 Task: Use Newborn Effect in this video Movie B.mp4
Action: Mouse moved to (291, 175)
Screenshot: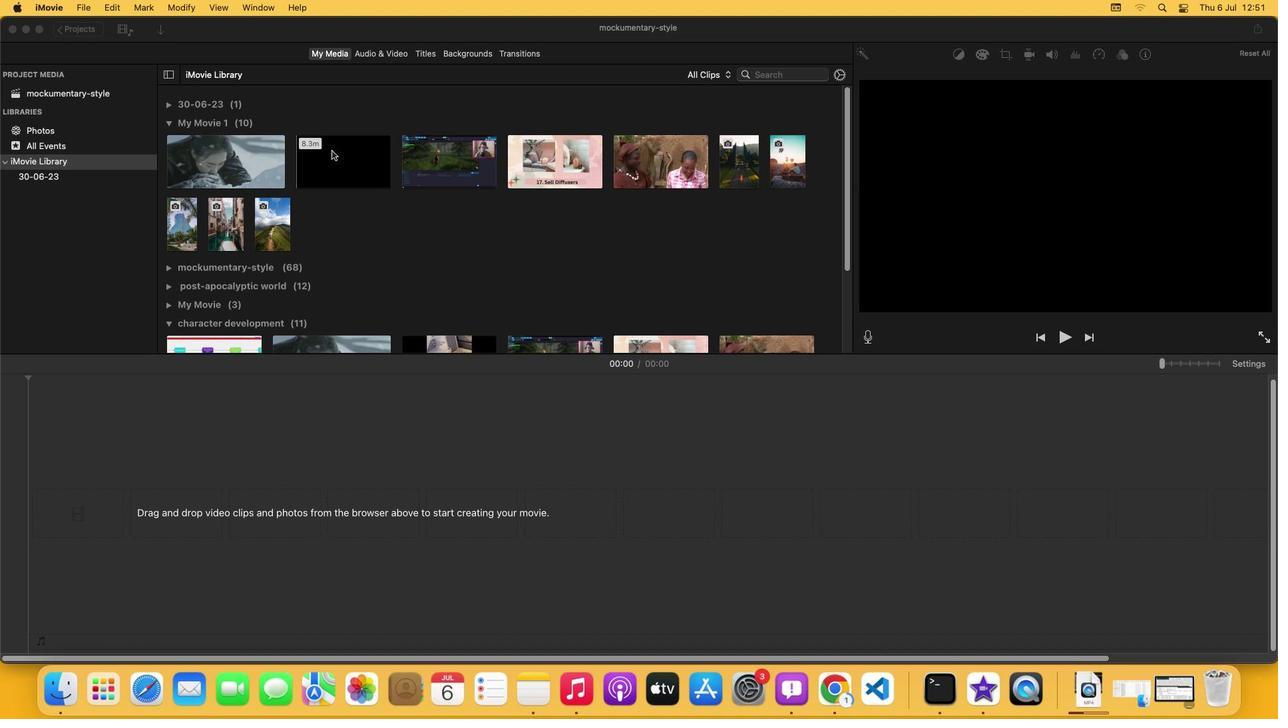 
Action: Mouse pressed left at (291, 175)
Screenshot: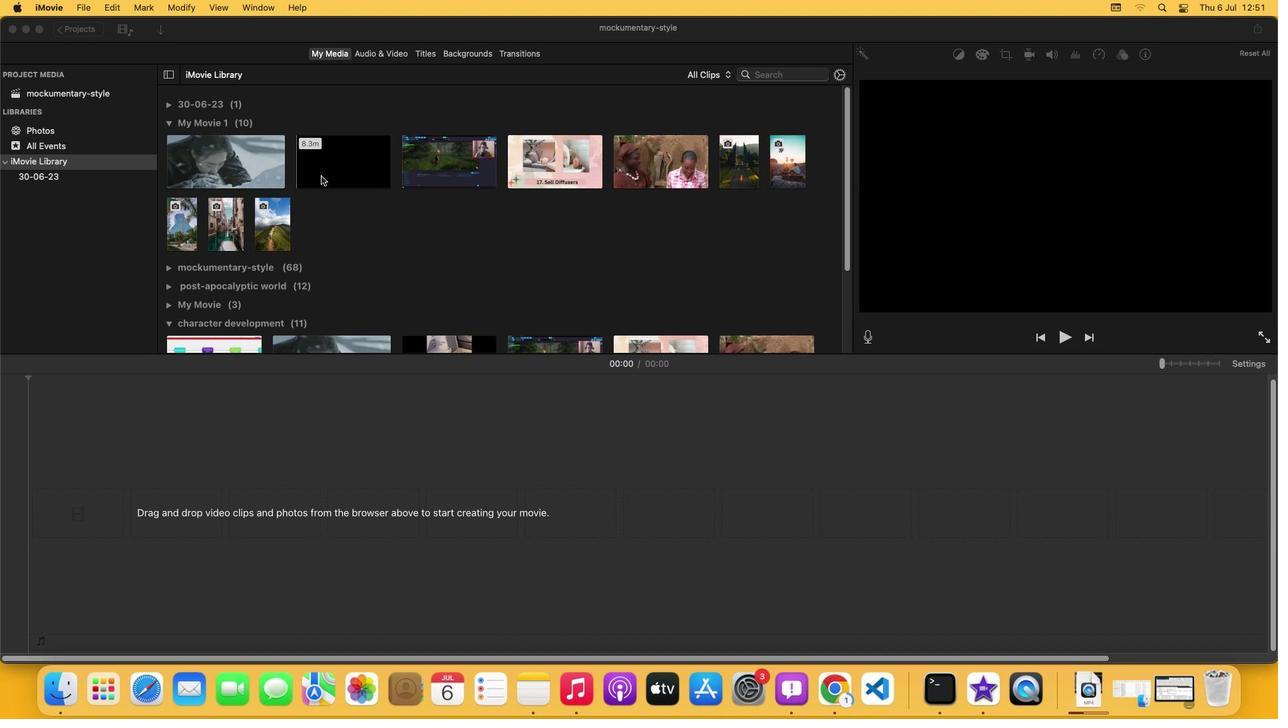 
Action: Mouse moved to (319, 123)
Screenshot: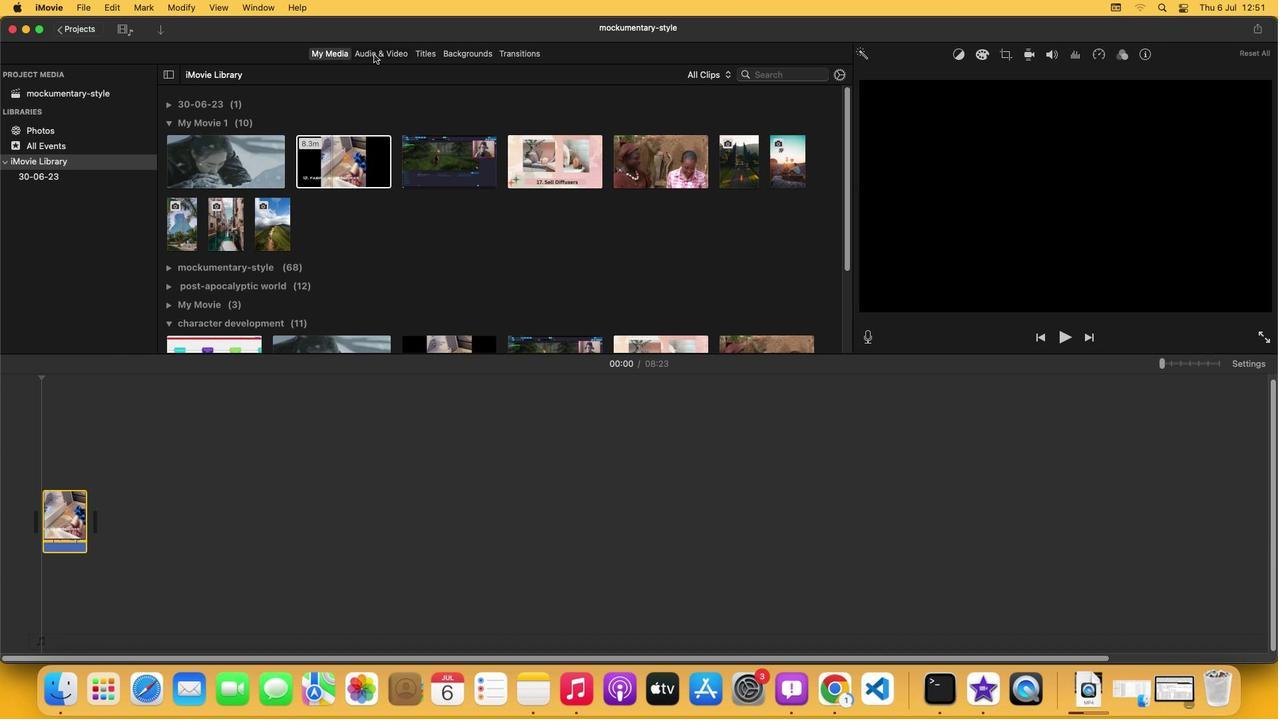 
Action: Mouse pressed left at (319, 123)
Screenshot: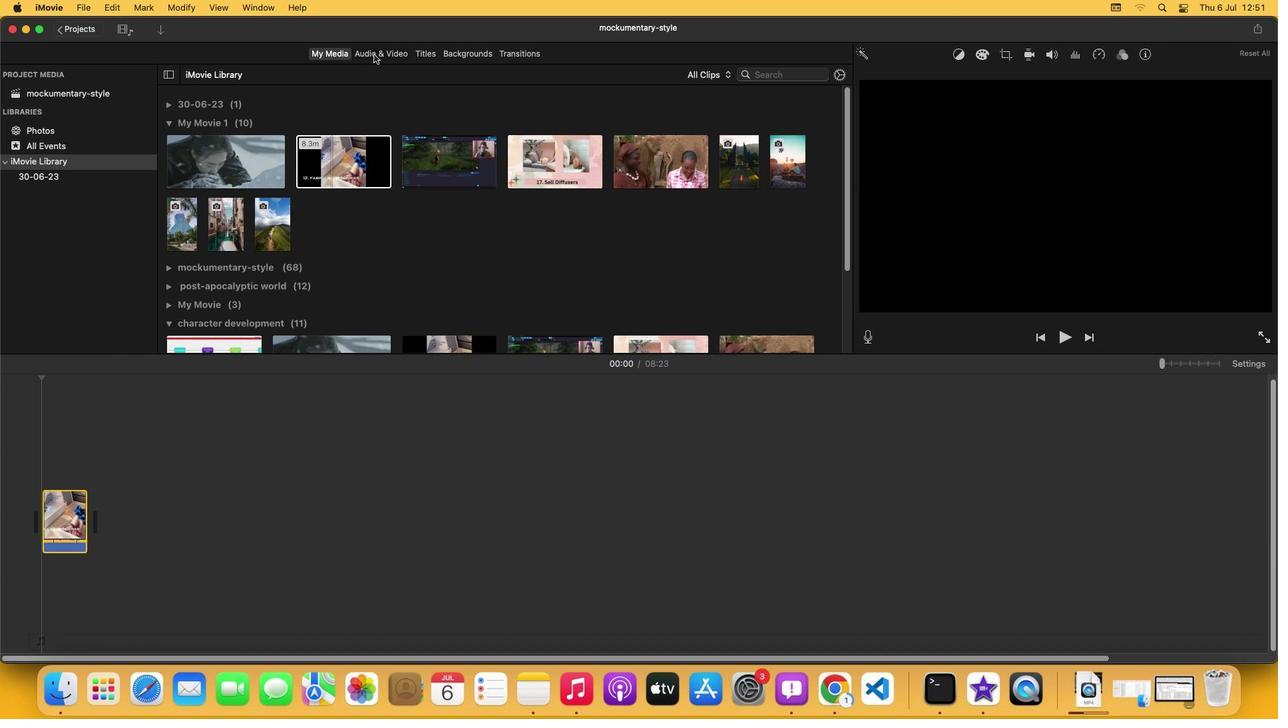 
Action: Mouse moved to (215, 221)
Screenshot: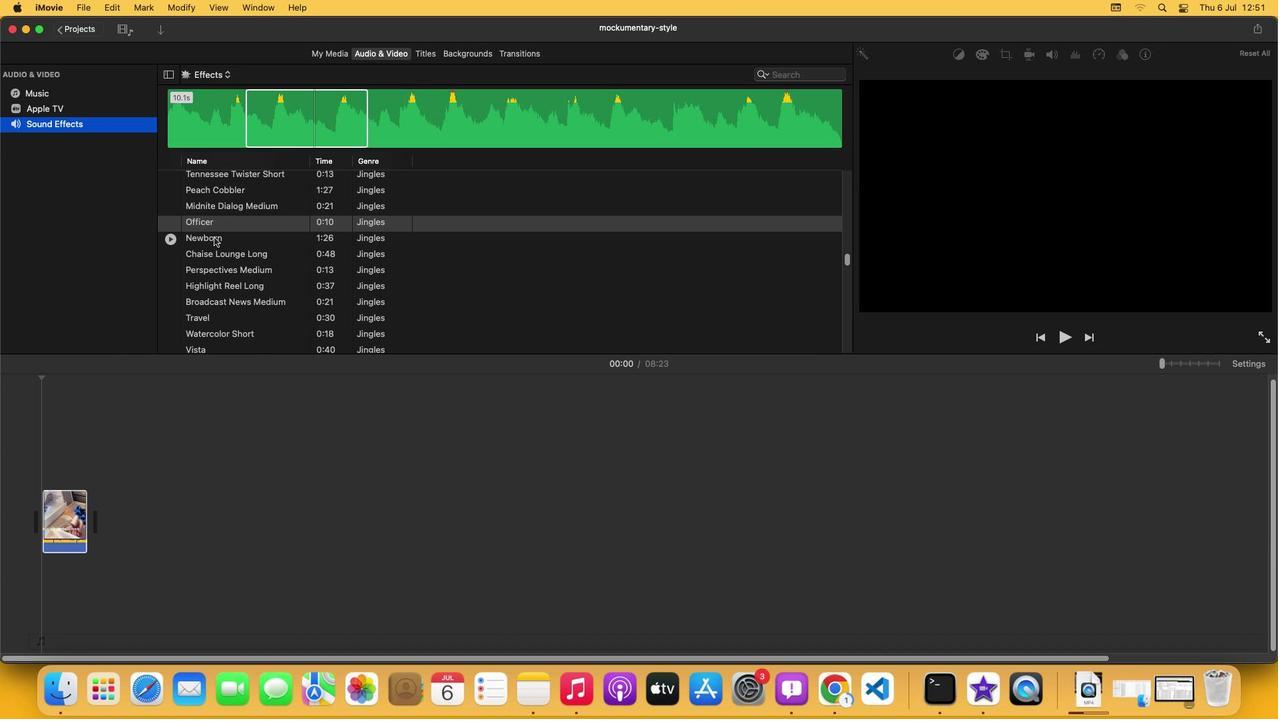 
Action: Mouse pressed left at (215, 221)
Screenshot: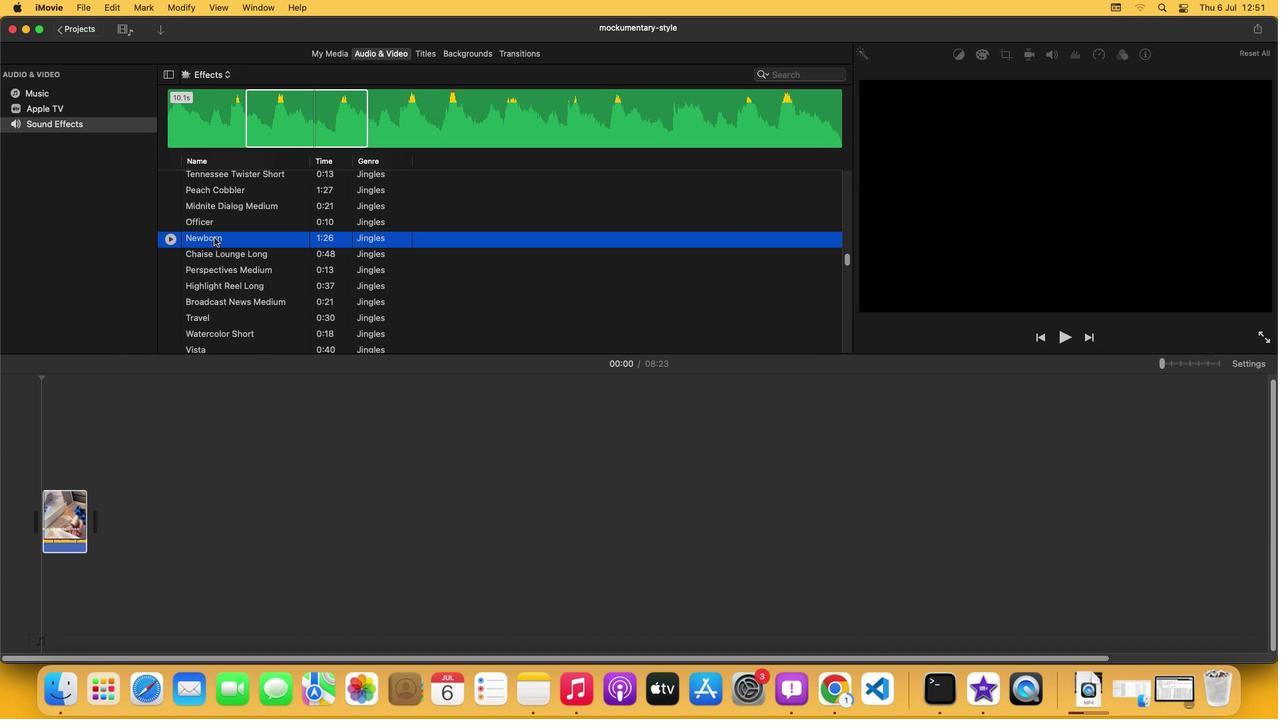 
Action: Mouse moved to (236, 153)
Screenshot: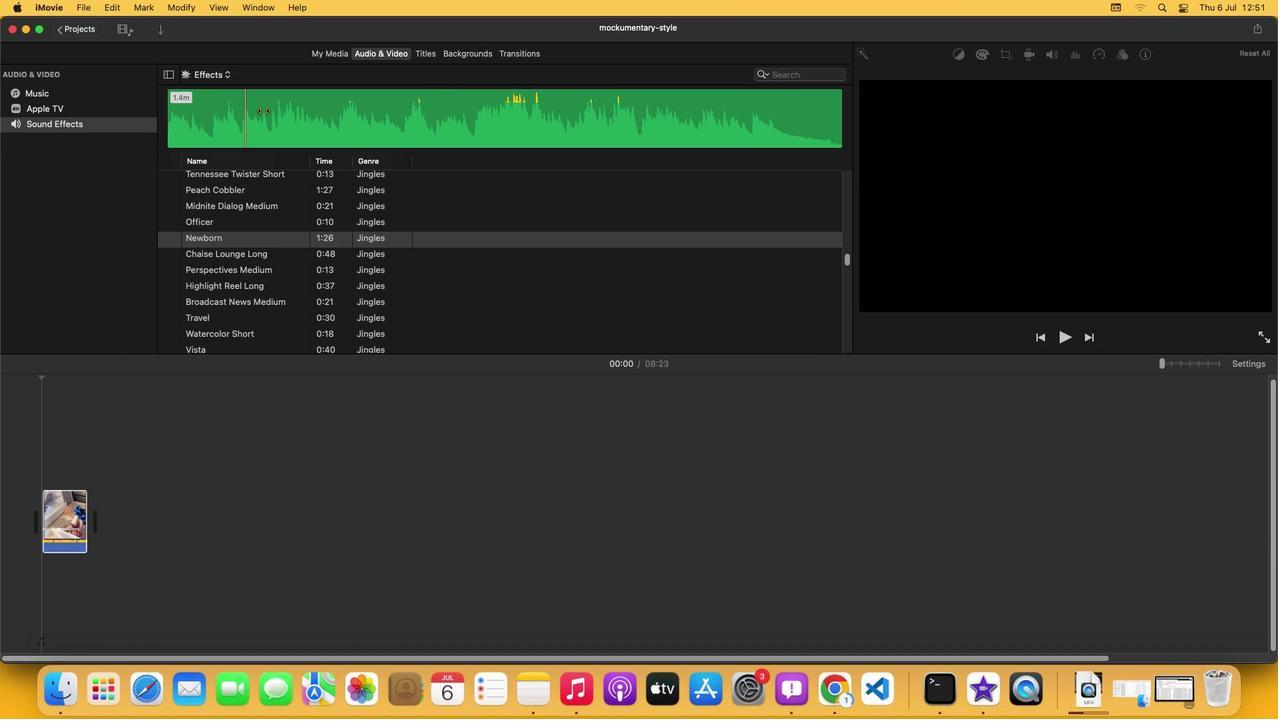 
Action: Mouse pressed left at (236, 153)
Screenshot: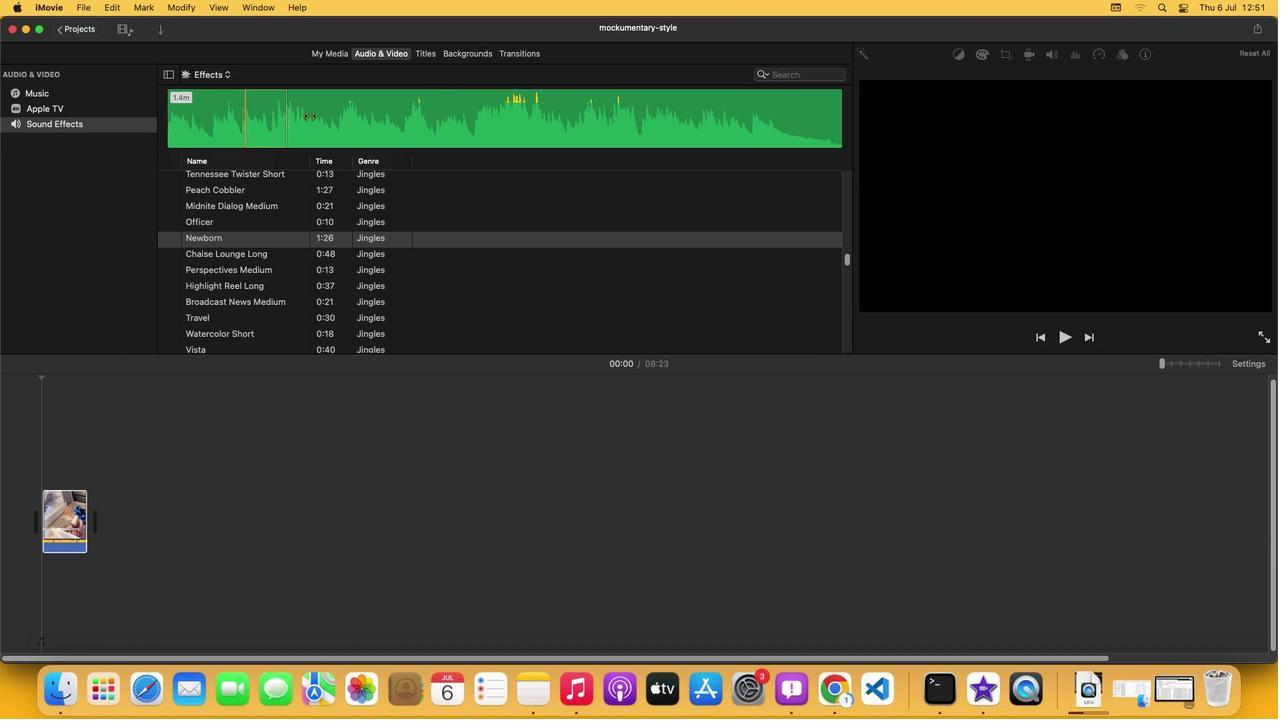 
Action: Mouse moved to (259, 155)
Screenshot: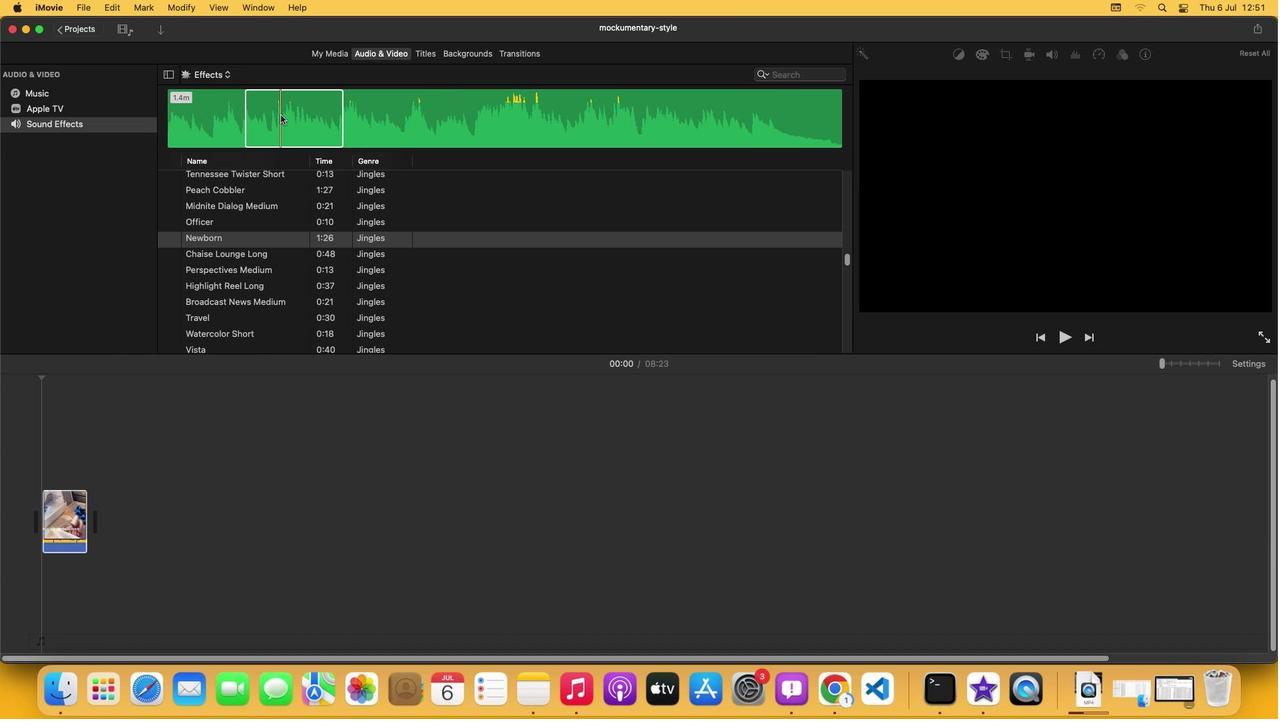 
Action: Mouse pressed left at (259, 155)
Screenshot: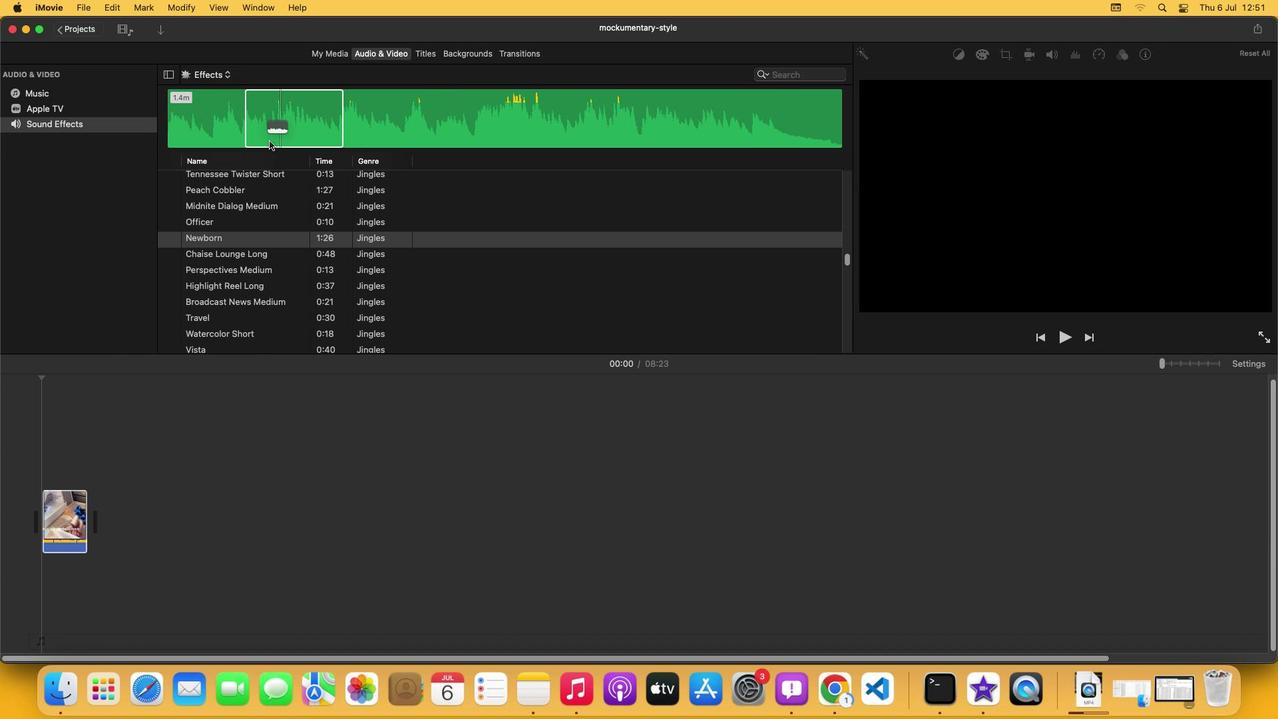 
Action: Mouse moved to (209, 379)
Screenshot: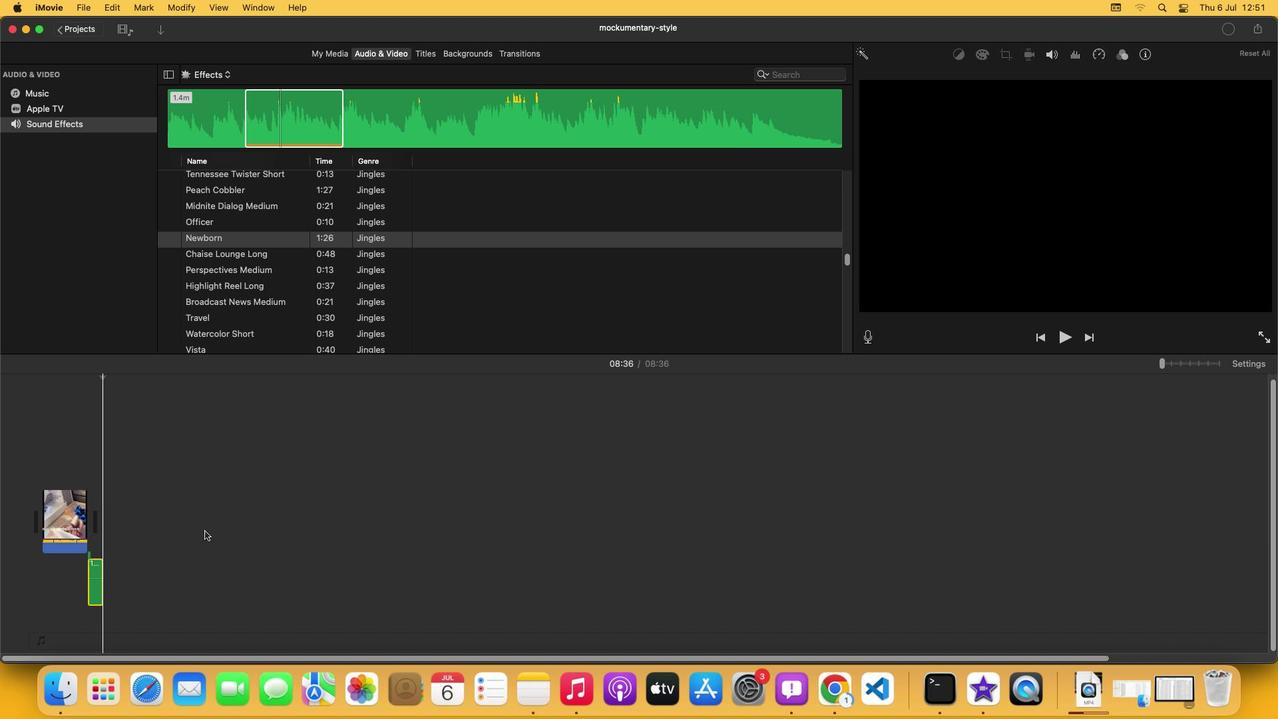 
Action: Mouse pressed left at (209, 379)
Screenshot: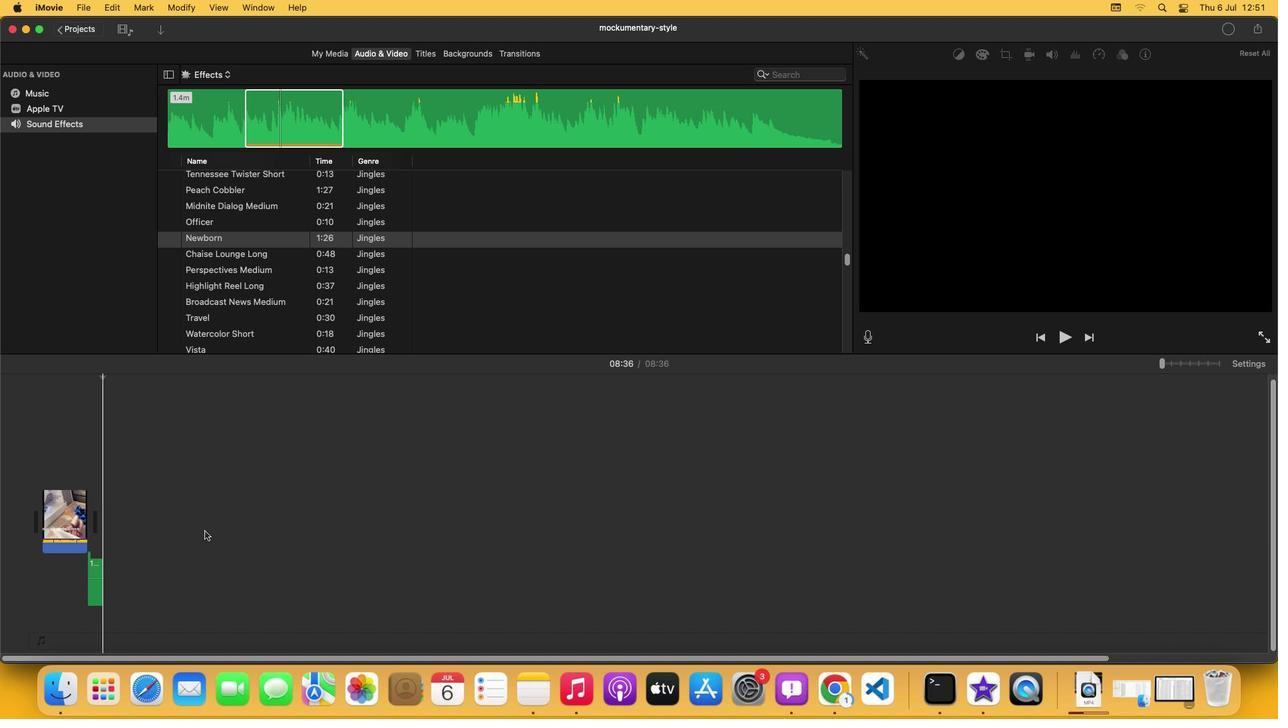 
